 Task: See the cancellation policy of Home in Joshua Tree, California, United States.
Action: Mouse moved to (475, 166)
Screenshot: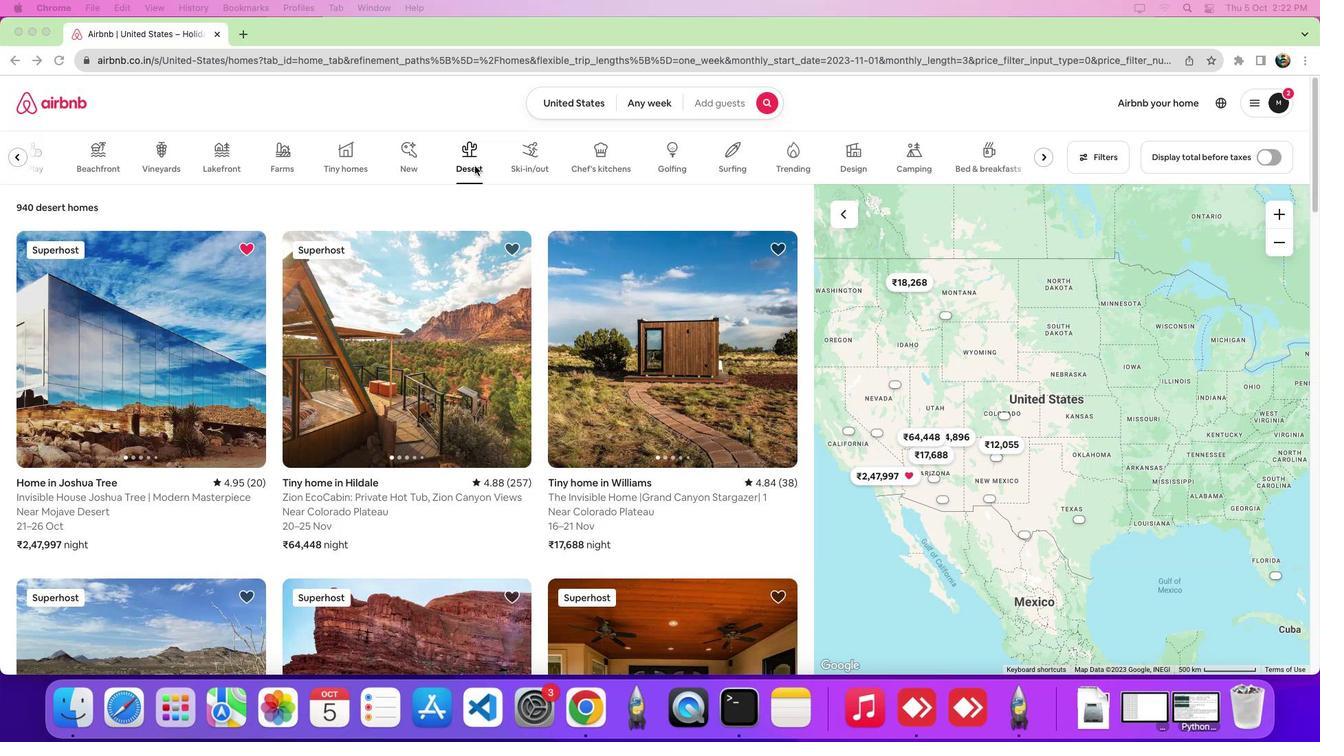 
Action: Mouse pressed left at (475, 166)
Screenshot: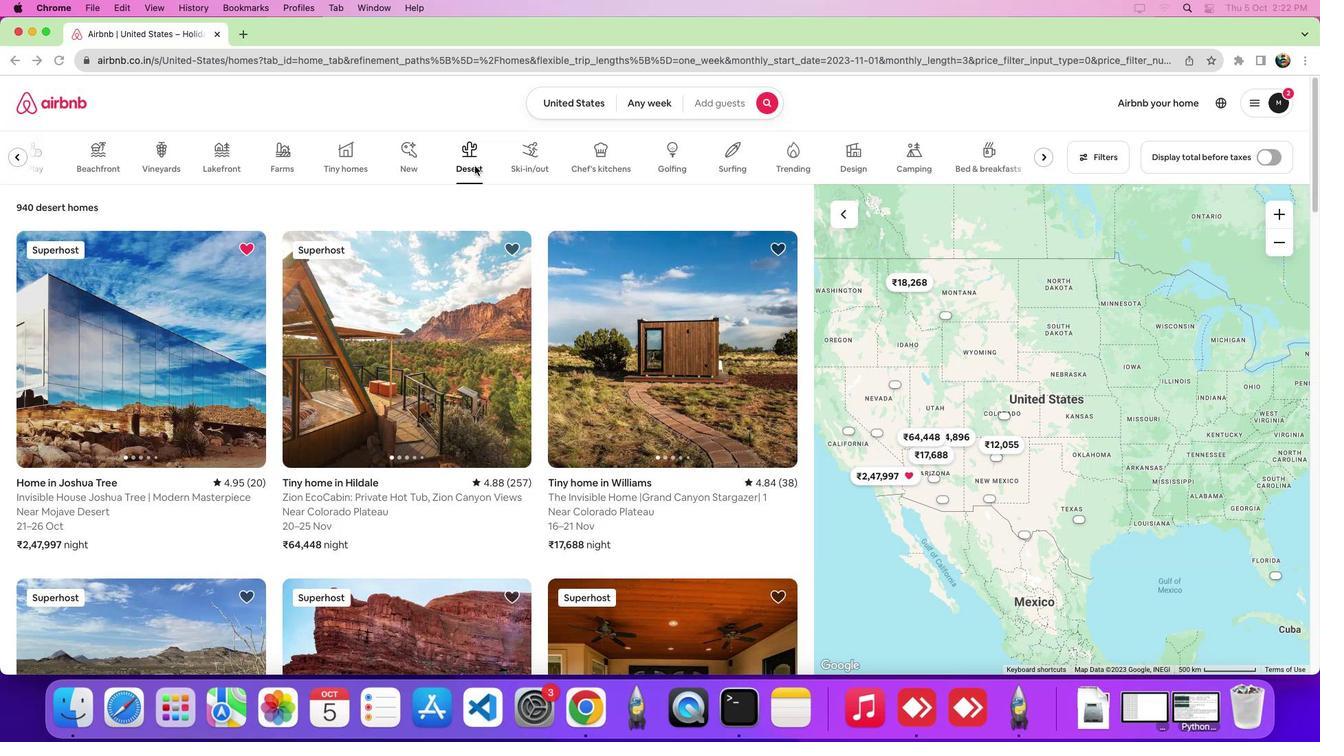 
Action: Mouse moved to (173, 358)
Screenshot: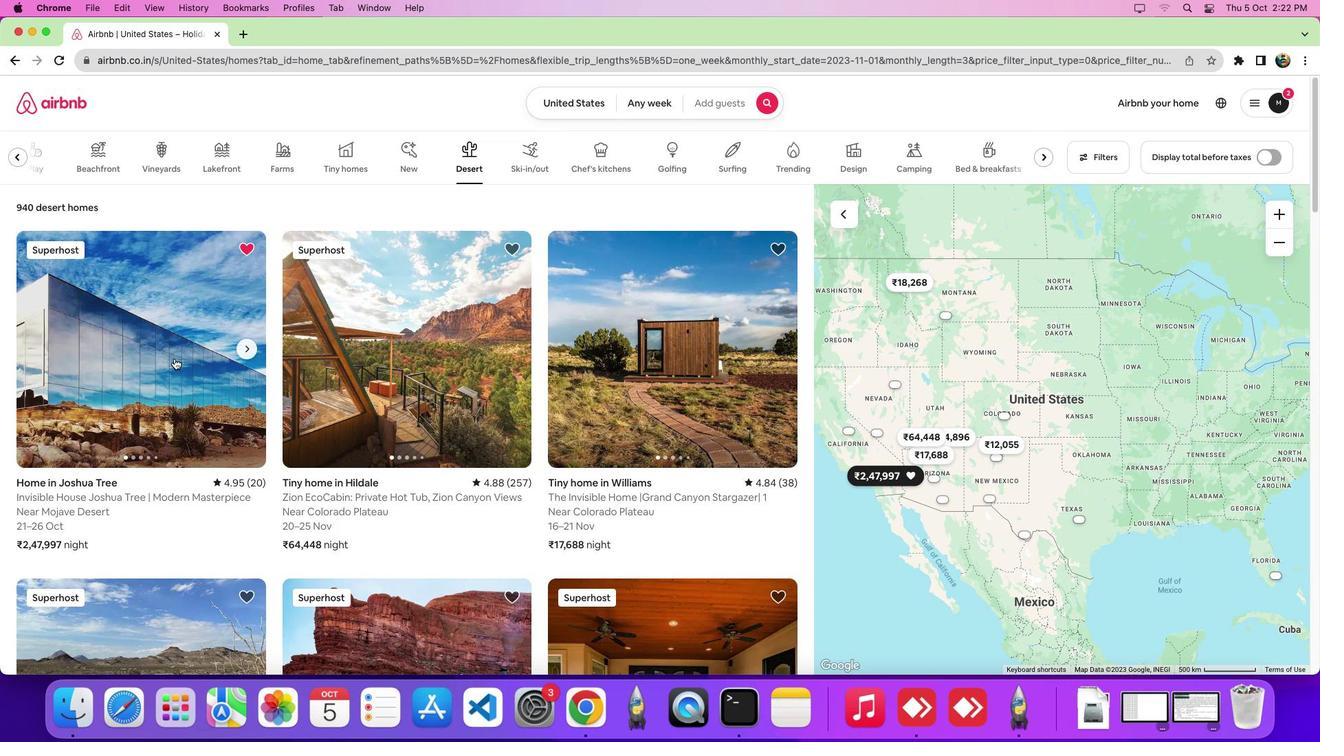 
Action: Mouse pressed left at (173, 358)
Screenshot: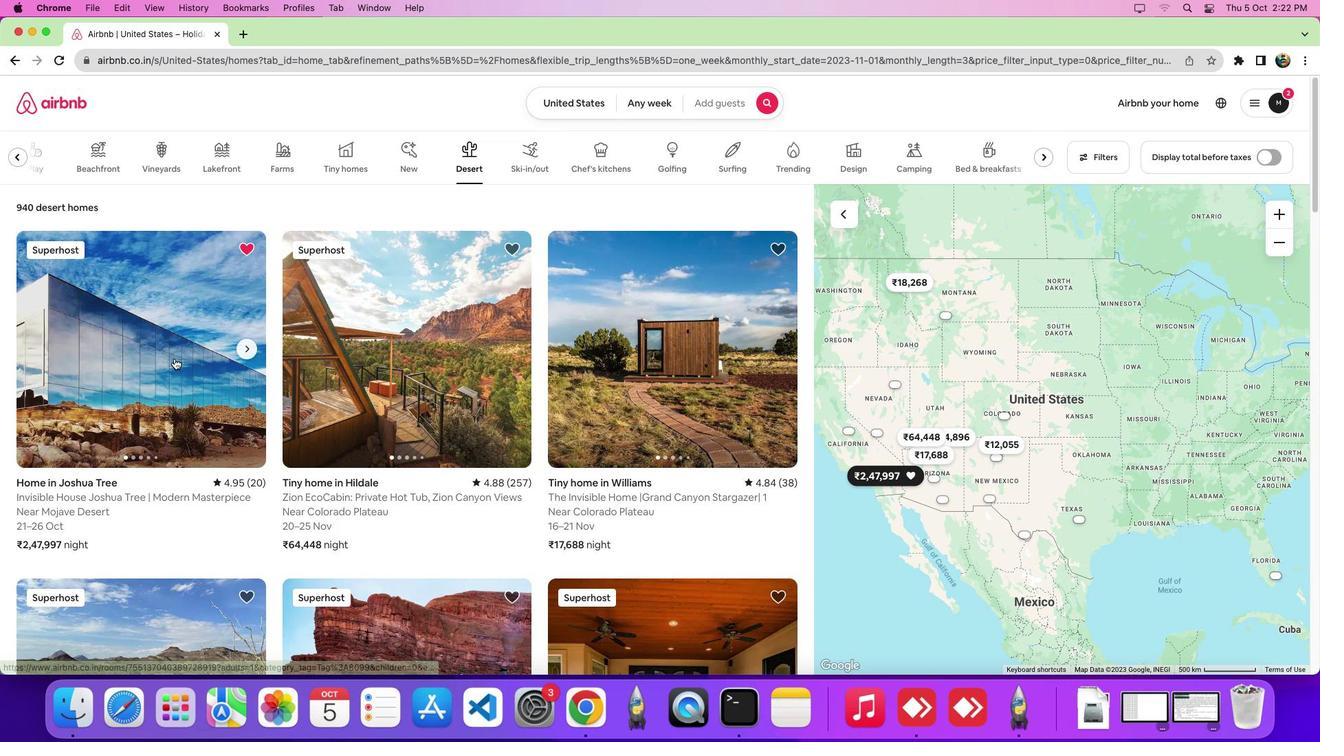 
Action: Mouse moved to (623, 471)
Screenshot: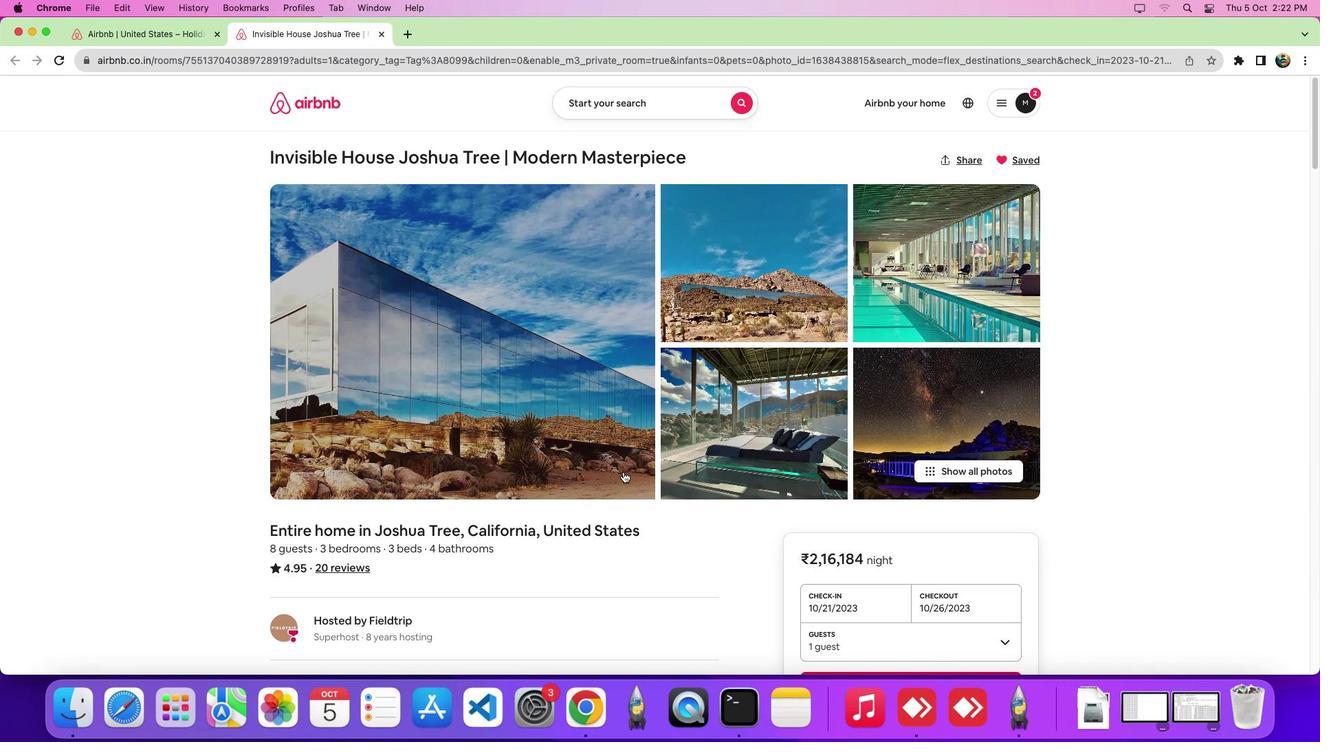 
Action: Mouse scrolled (623, 471) with delta (0, 0)
Screenshot: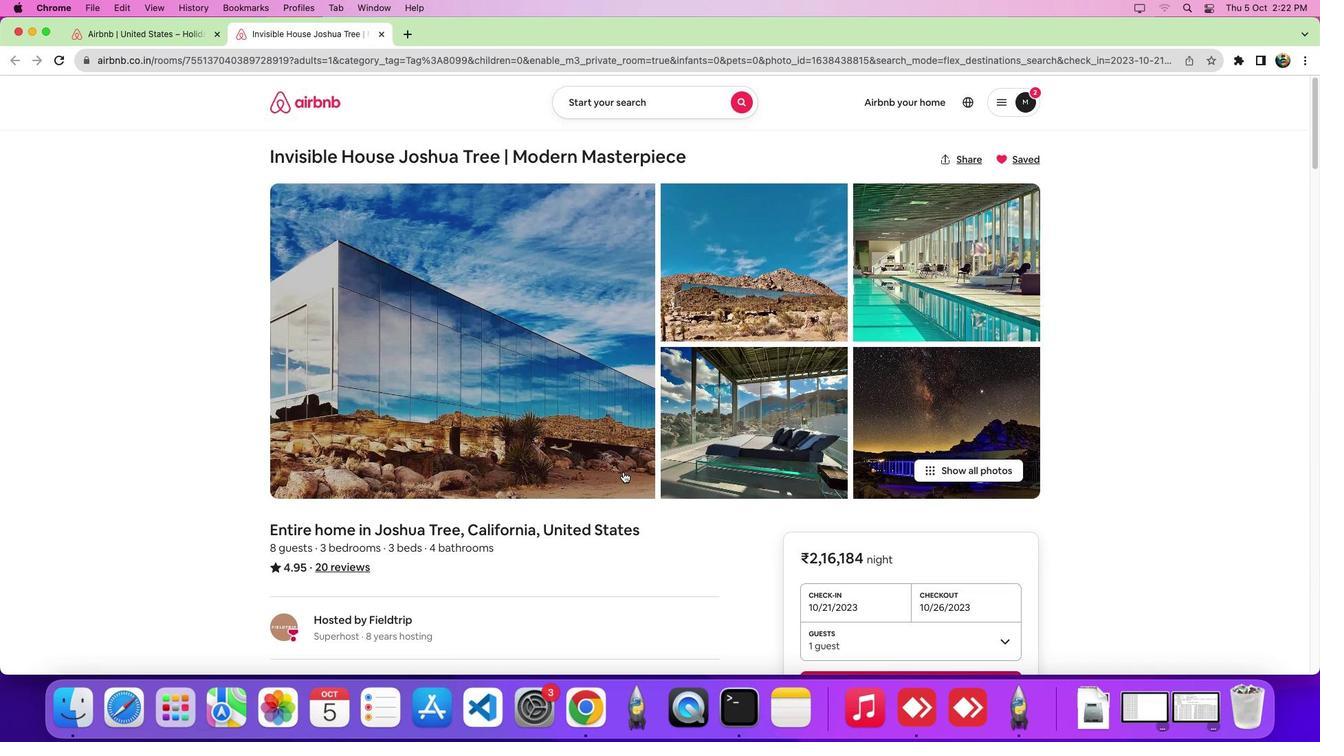 
Action: Mouse scrolled (623, 471) with delta (0, 0)
Screenshot: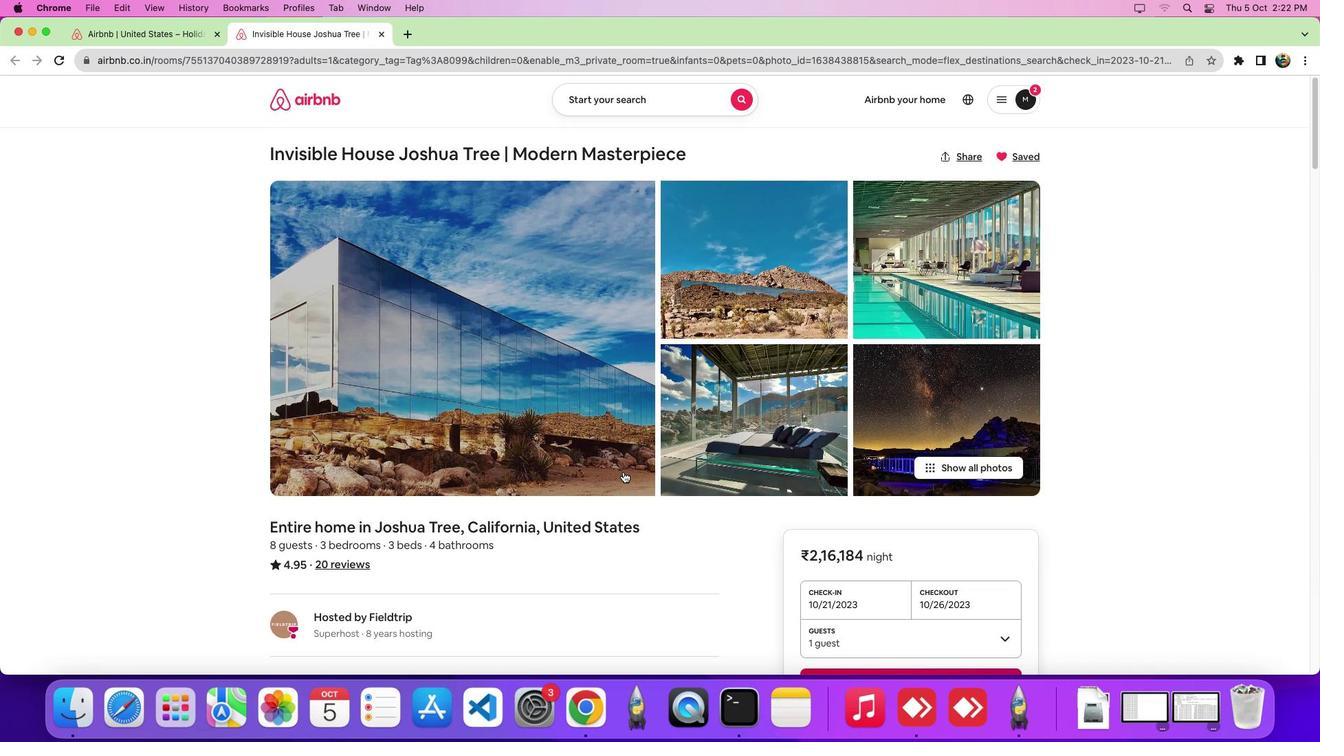 
Action: Mouse scrolled (623, 471) with delta (0, -3)
Screenshot: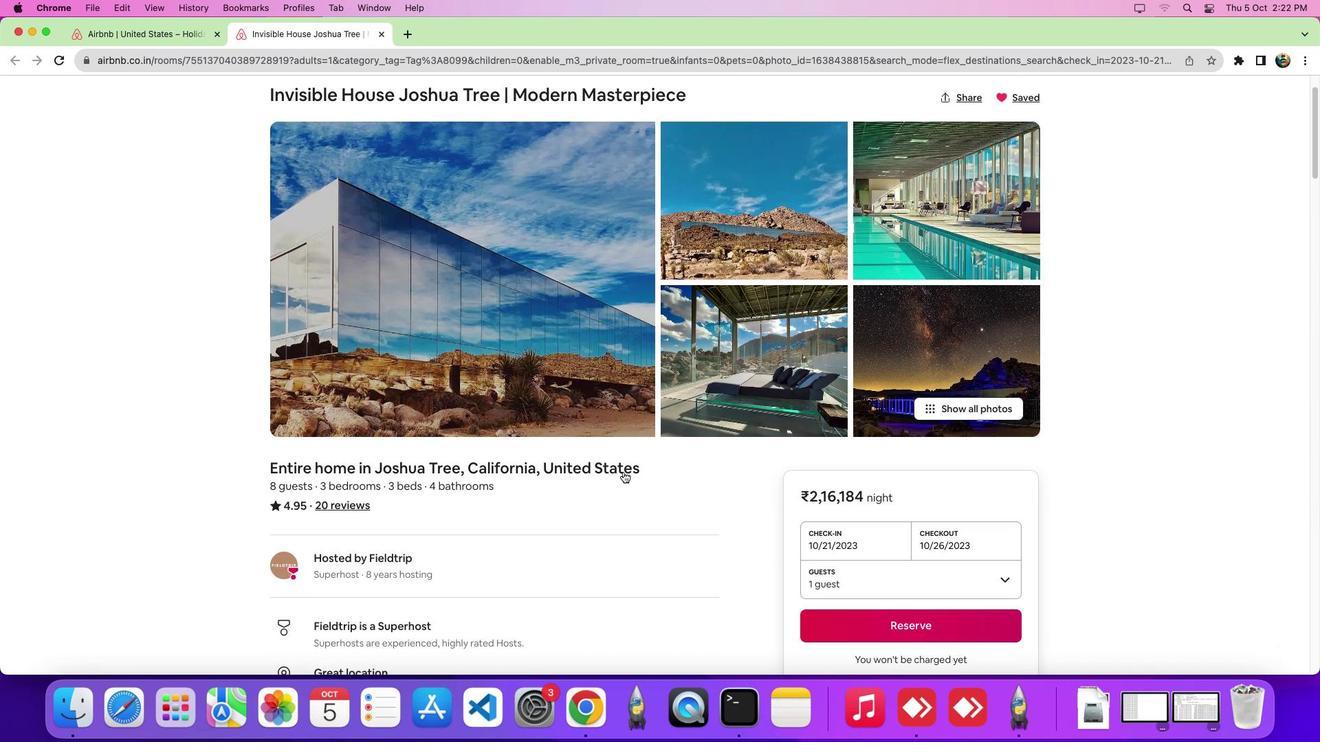 
Action: Mouse scrolled (623, 471) with delta (0, -5)
Screenshot: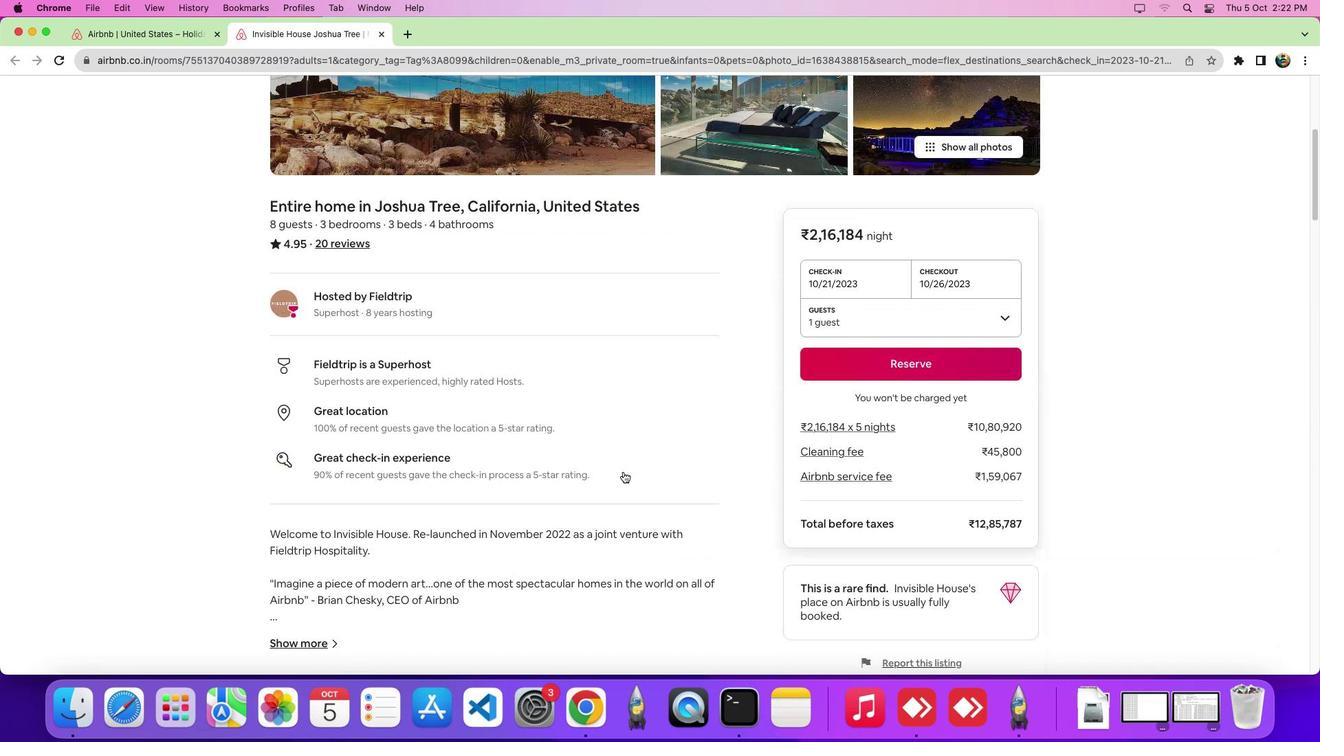 
Action: Mouse moved to (622, 471)
Screenshot: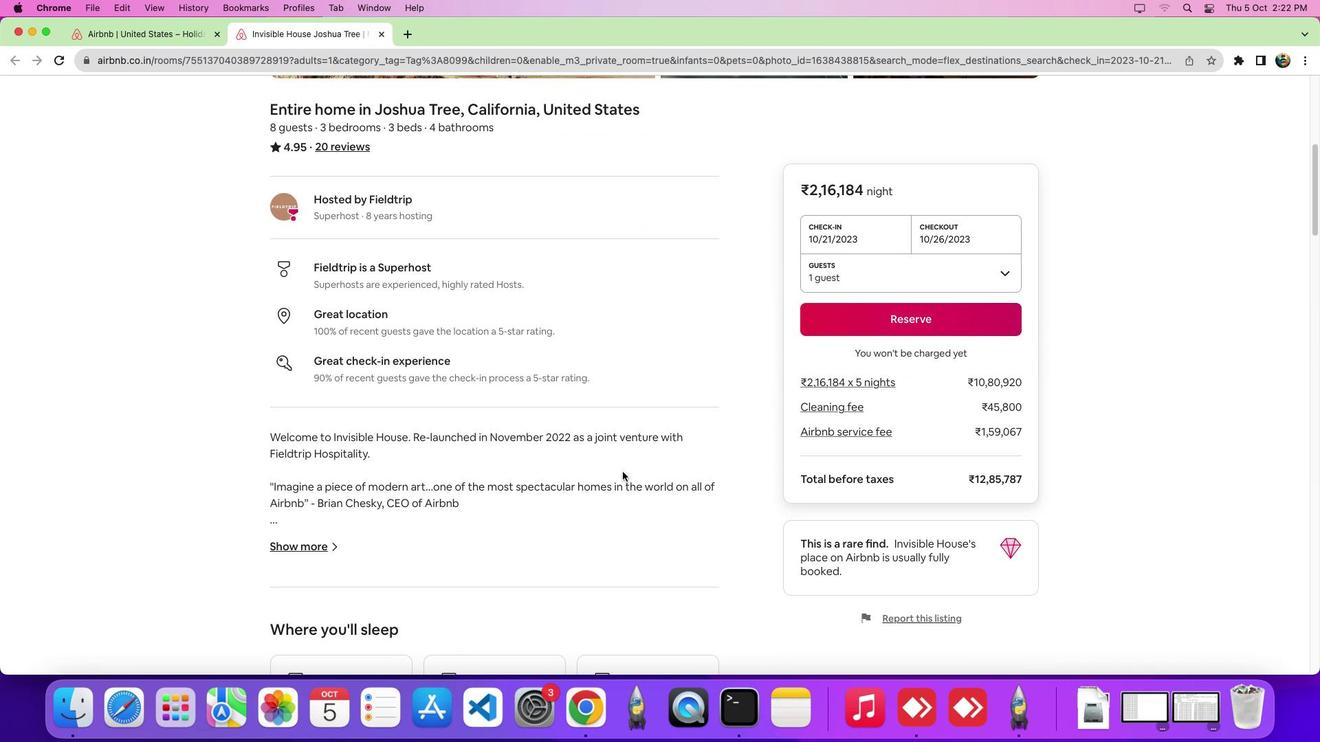 
Action: Mouse scrolled (622, 471) with delta (0, 0)
Screenshot: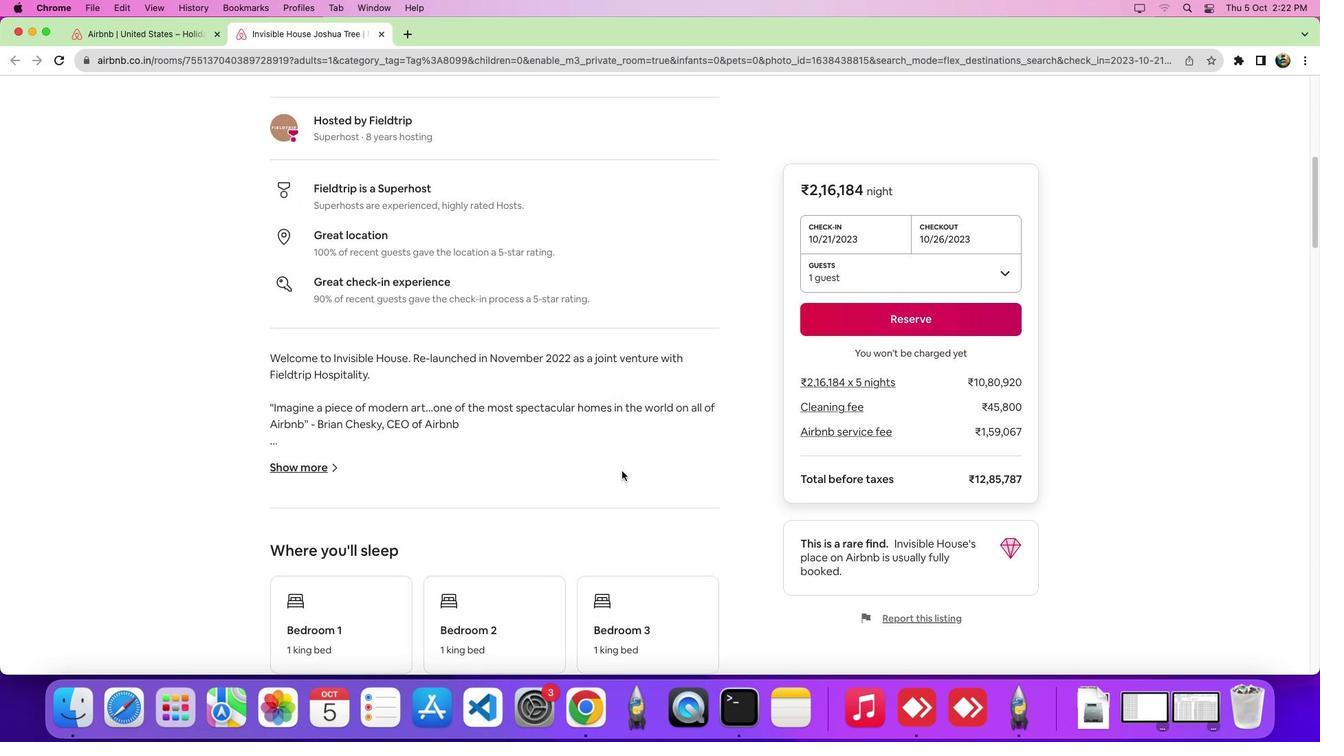 
Action: Mouse scrolled (622, 471) with delta (0, -1)
Screenshot: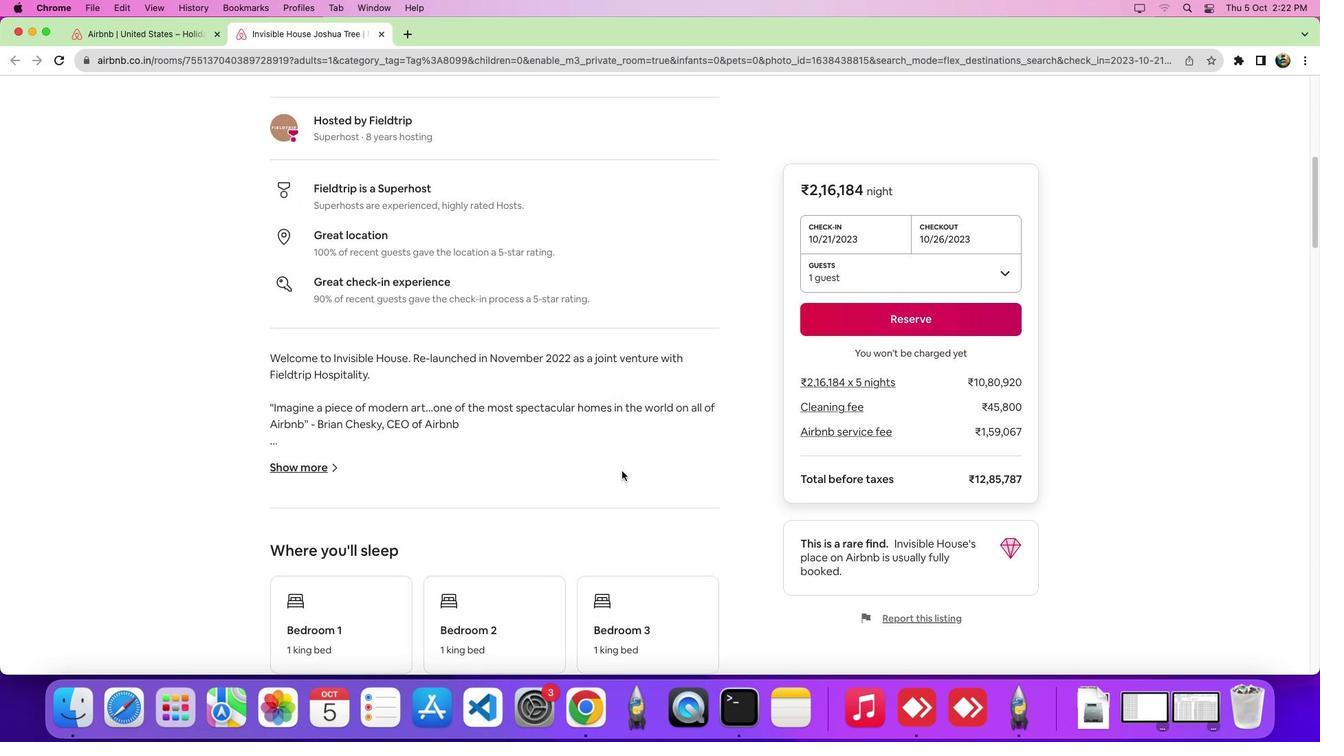 
Action: Mouse scrolled (622, 471) with delta (0, -6)
Screenshot: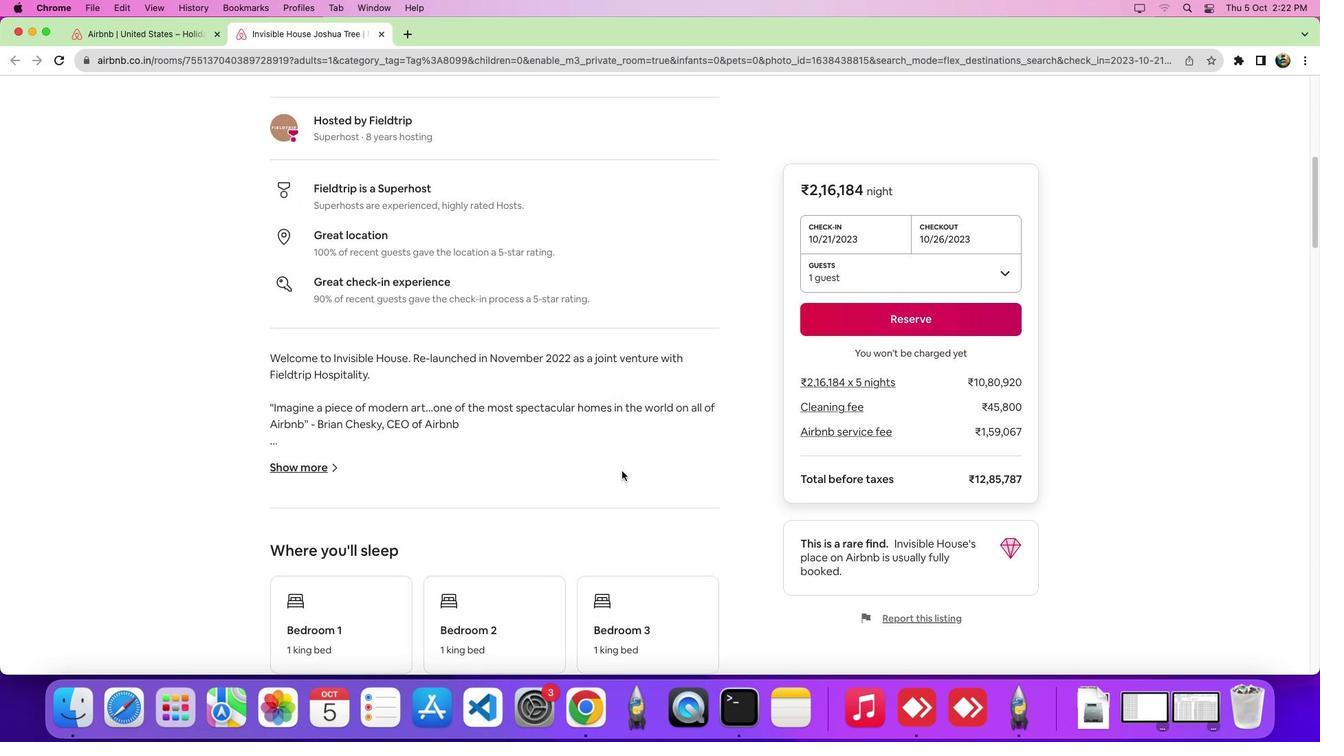 
Action: Mouse scrolled (622, 471) with delta (0, -9)
Screenshot: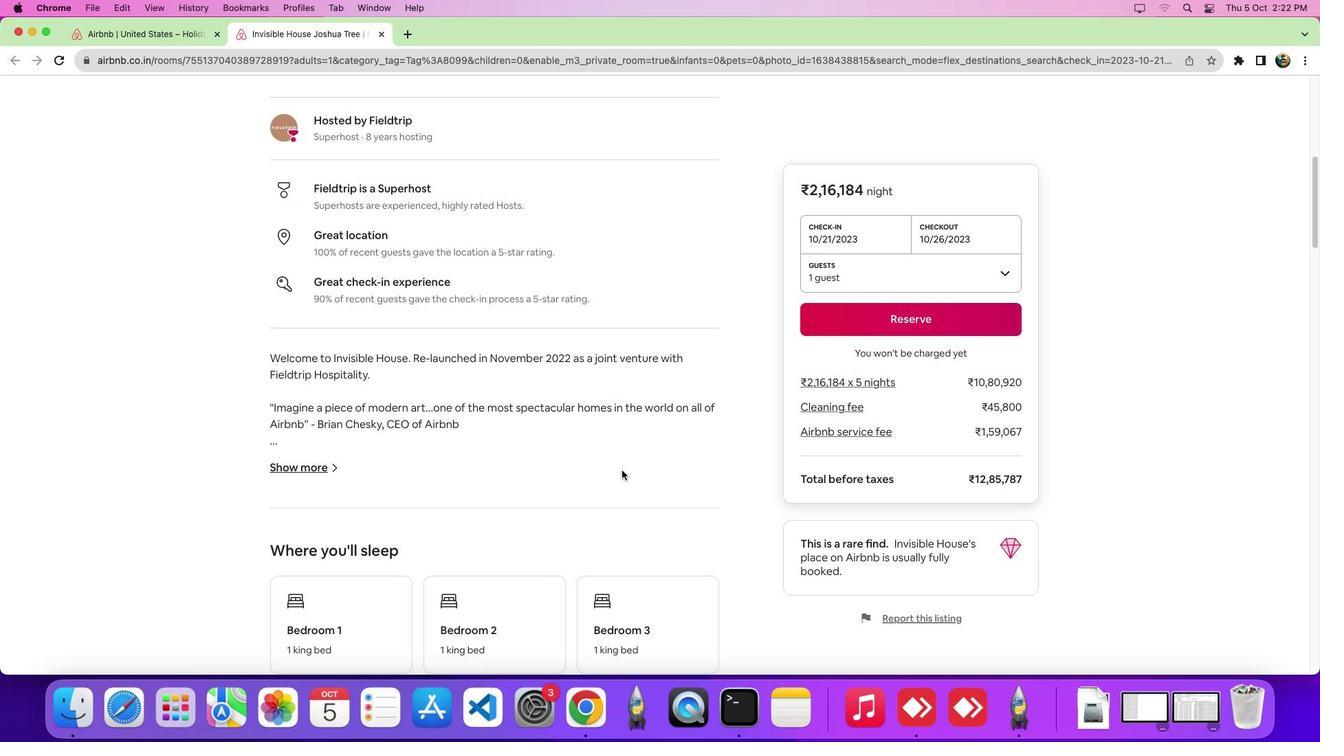 
Action: Mouse moved to (622, 470)
Screenshot: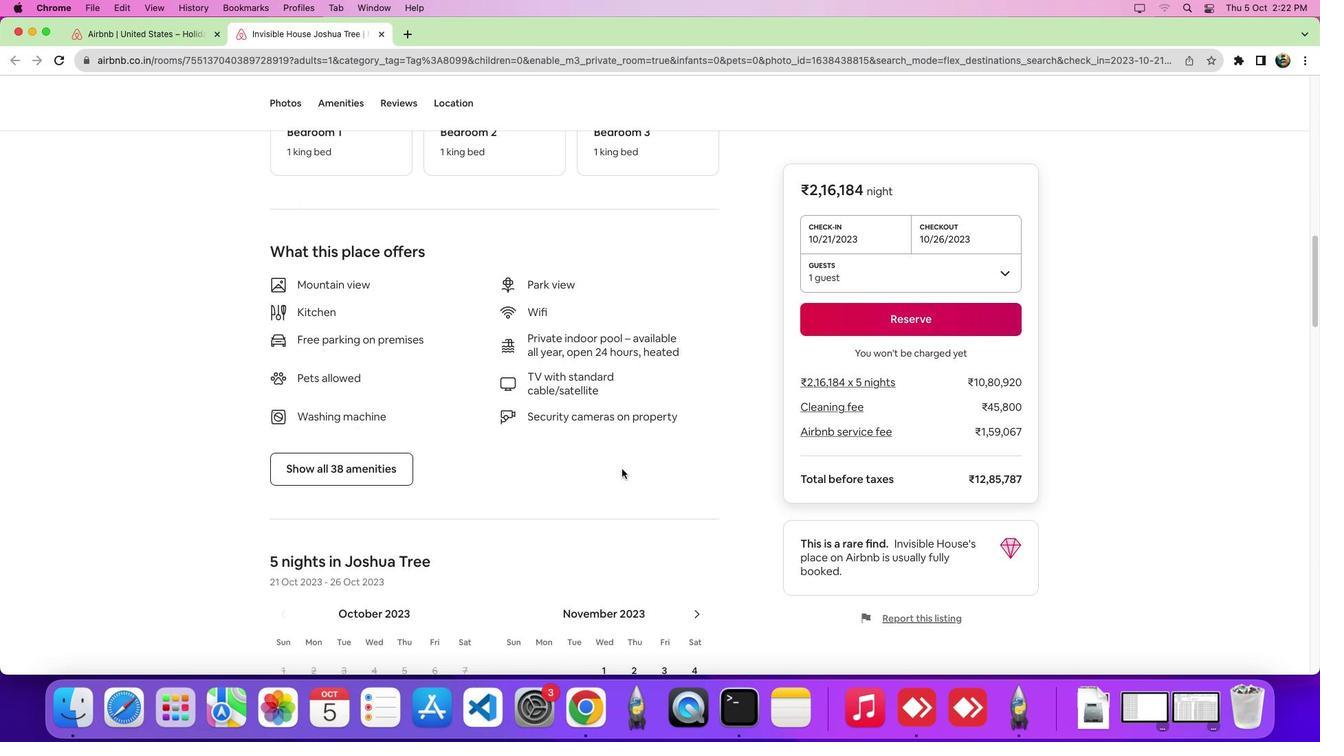 
Action: Mouse scrolled (622, 470) with delta (0, -9)
Screenshot: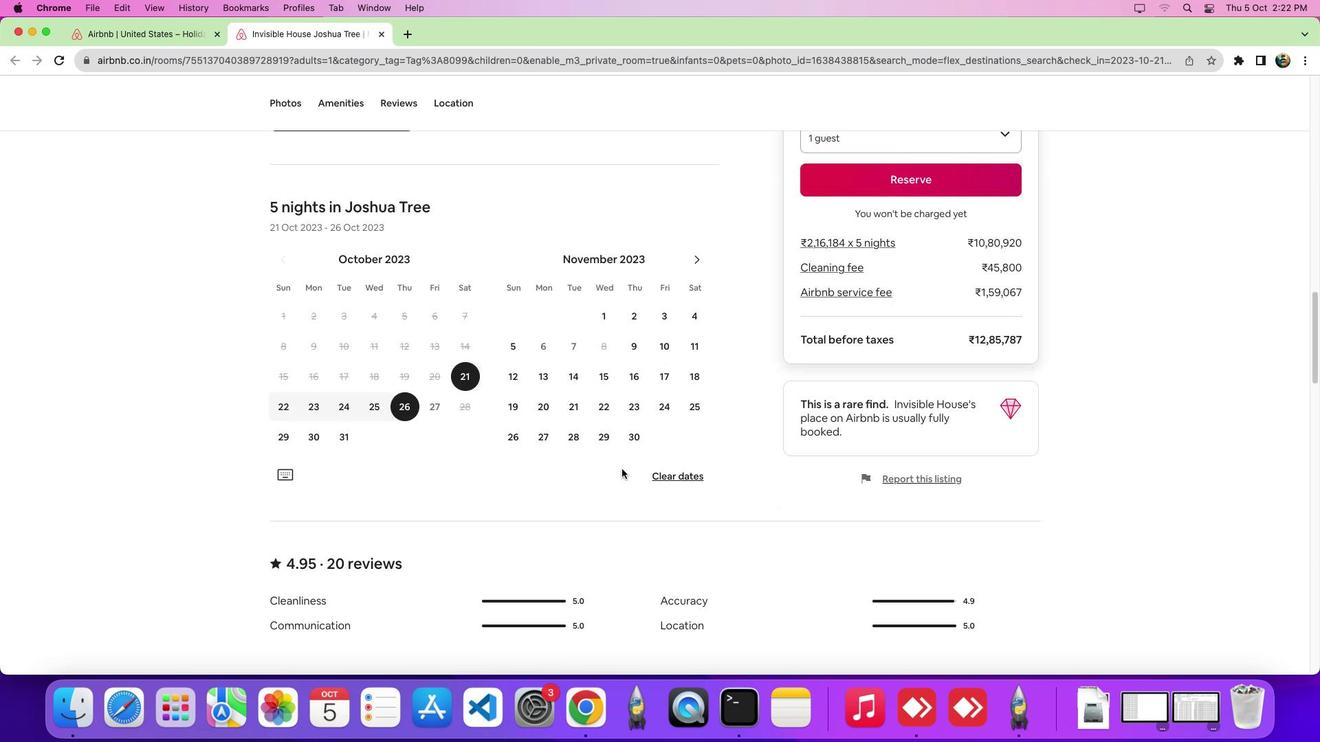 
Action: Mouse moved to (621, 469)
Screenshot: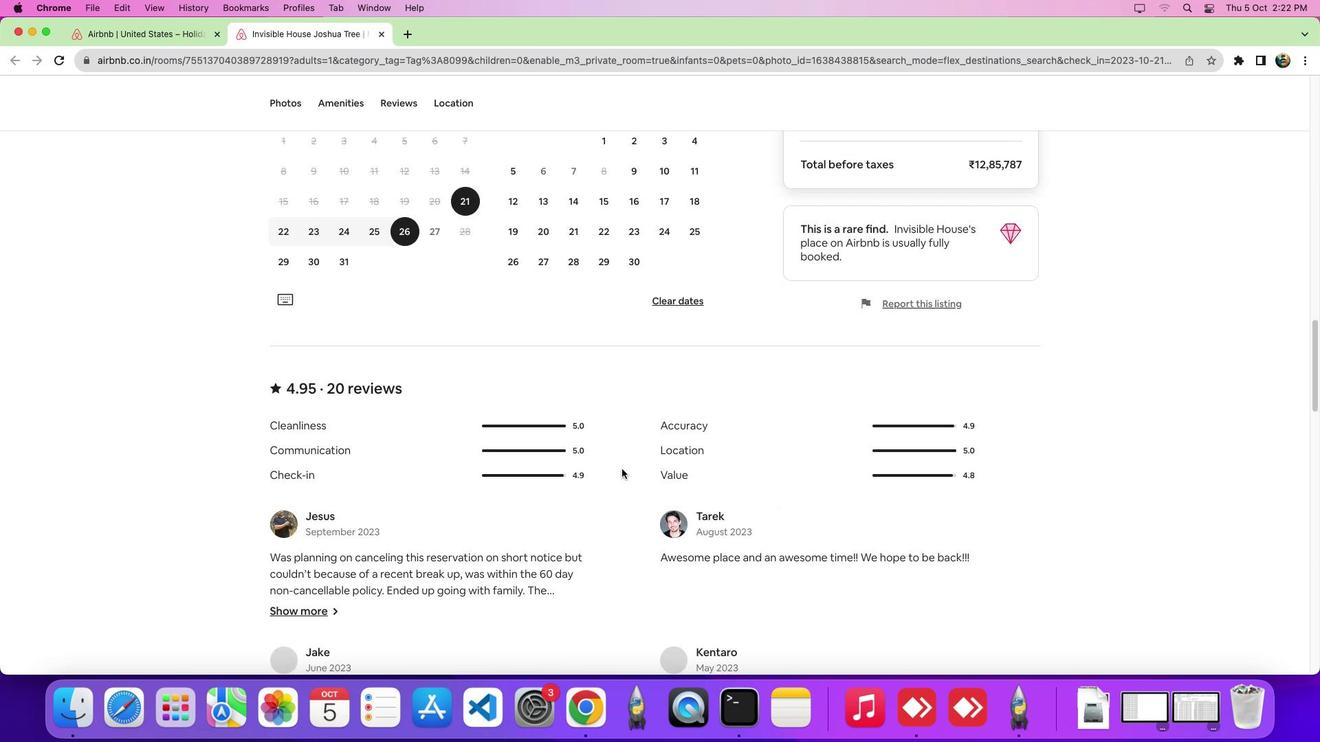 
Action: Mouse scrolled (621, 469) with delta (0, 0)
Screenshot: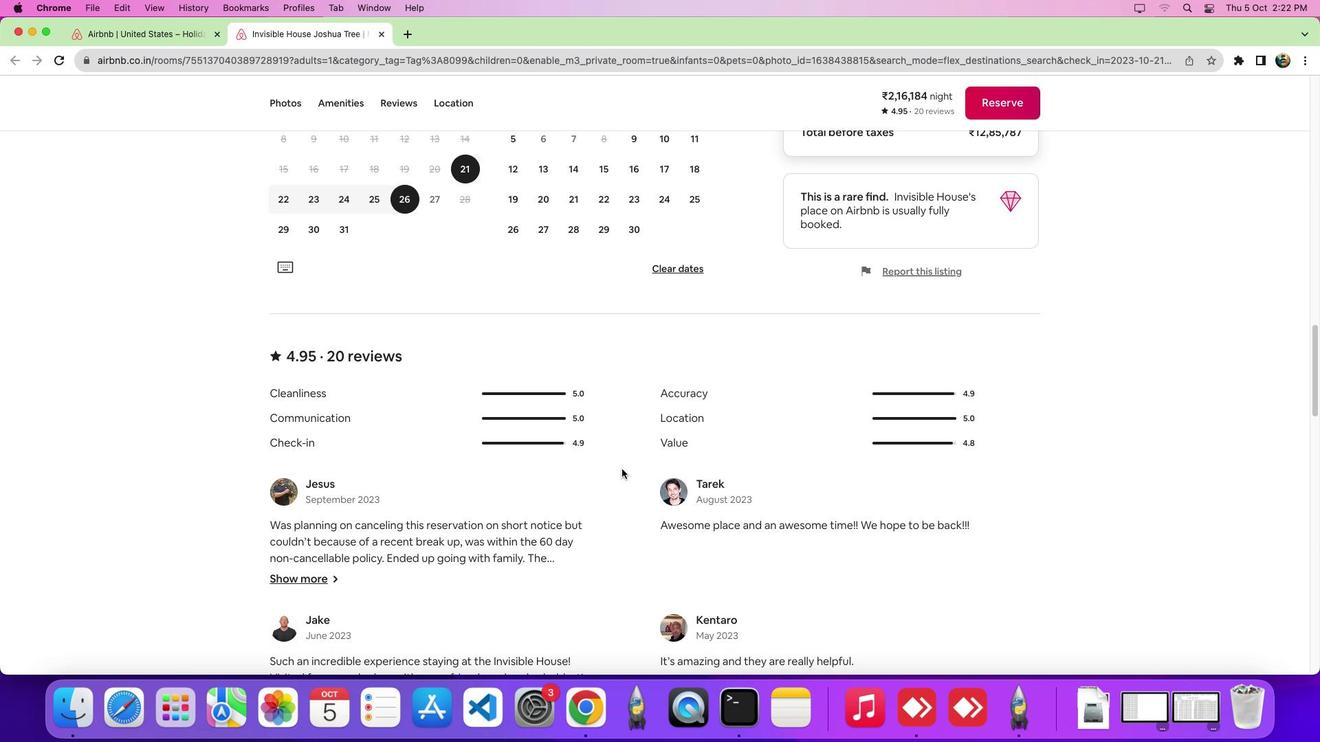 
Action: Mouse scrolled (621, 469) with delta (0, -1)
Screenshot: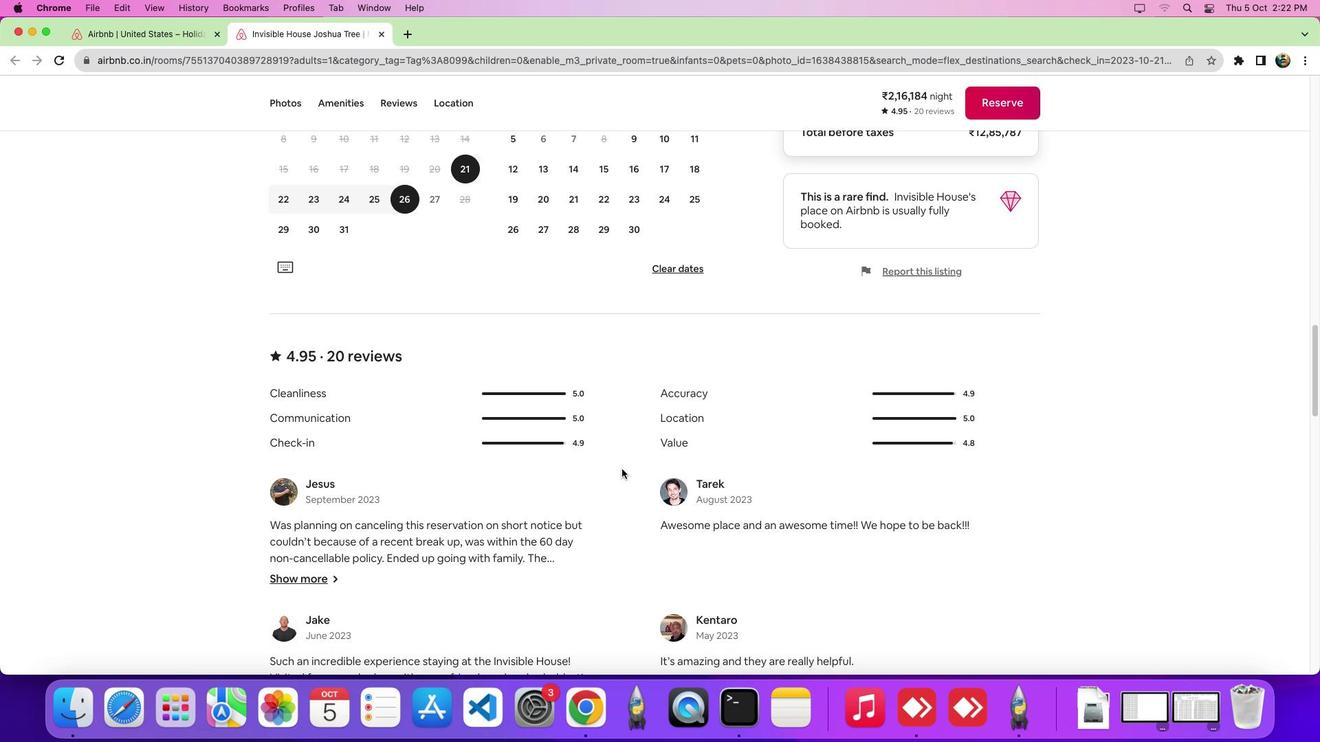 
Action: Mouse scrolled (621, 469) with delta (0, -6)
Screenshot: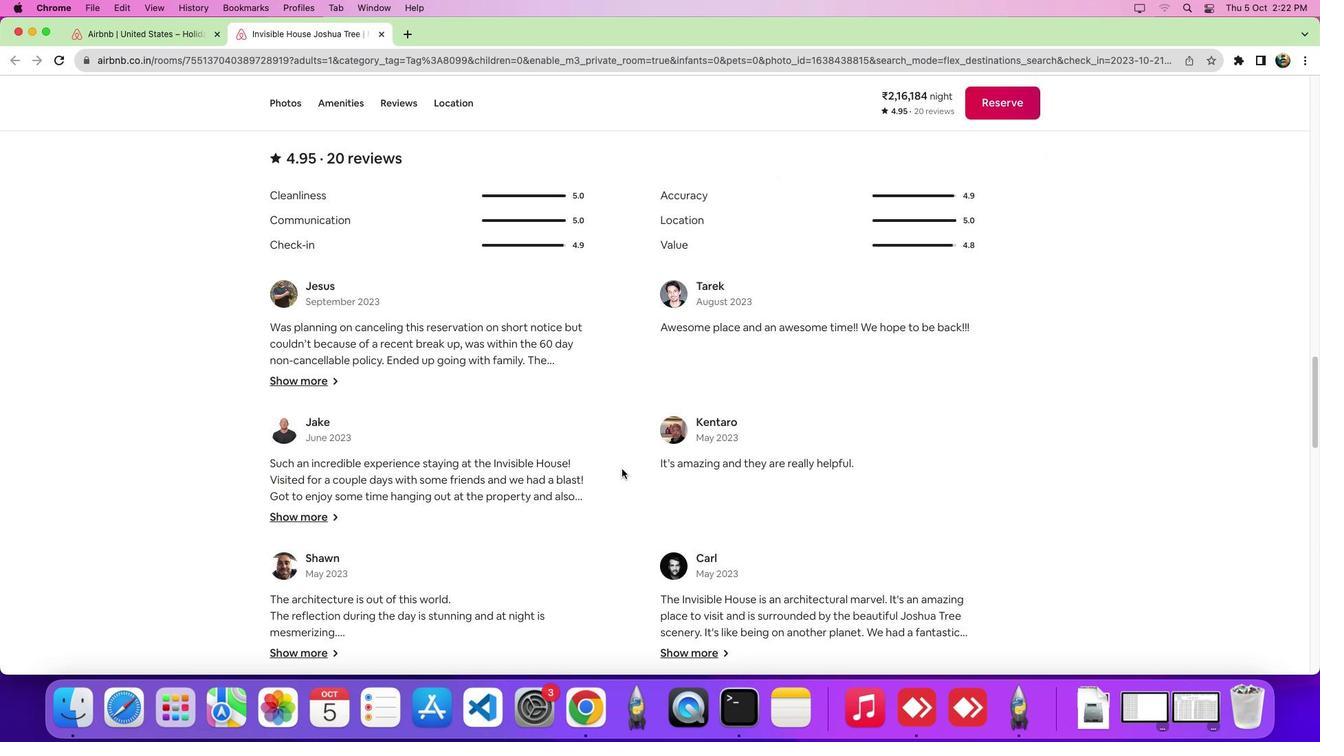 
Action: Mouse scrolled (621, 469) with delta (0, -9)
Screenshot: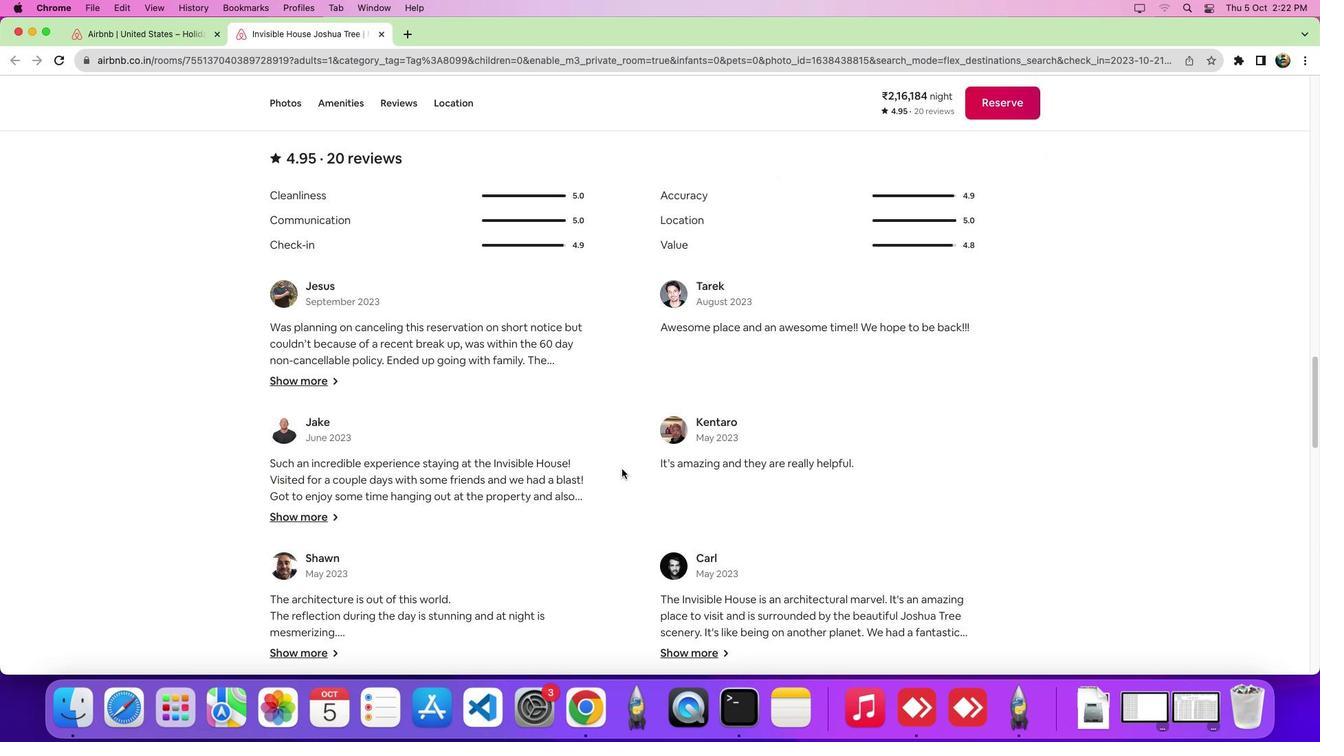 
Action: Mouse scrolled (621, 469) with delta (0, -10)
Screenshot: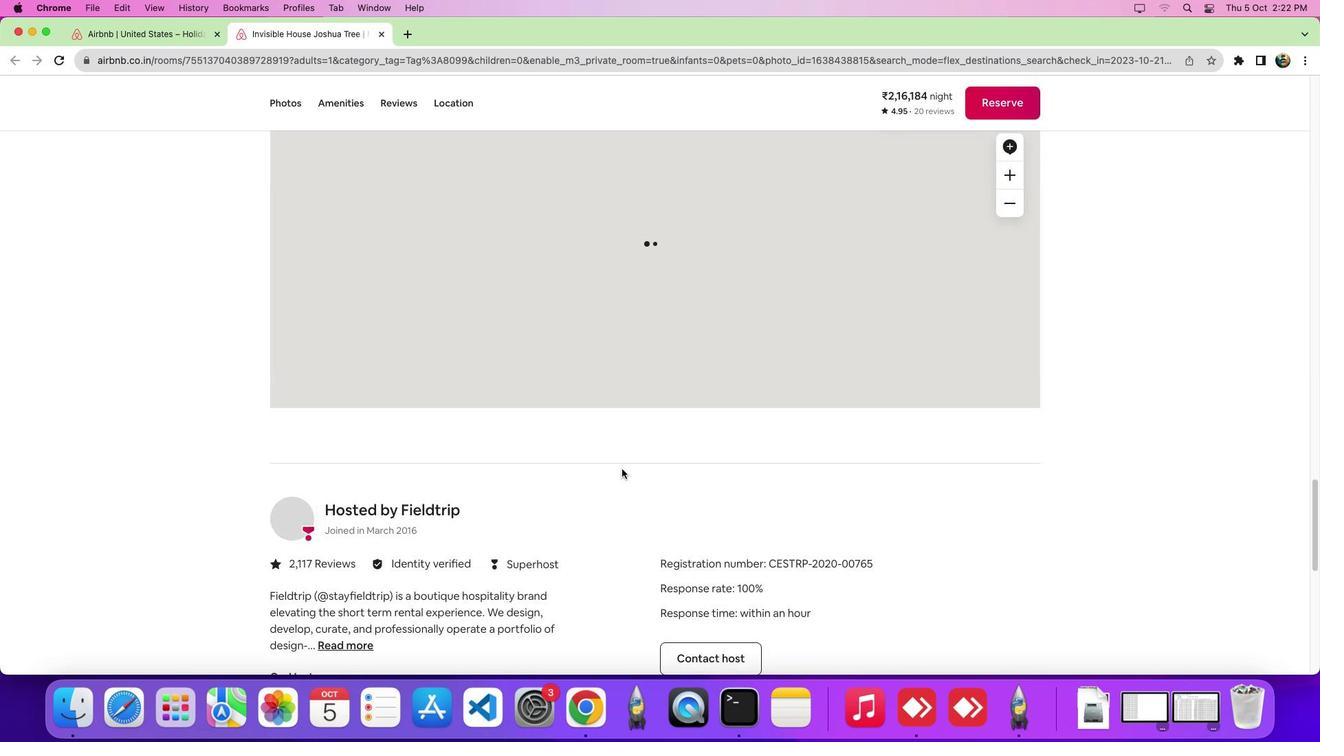 
Action: Mouse scrolled (621, 469) with delta (0, 0)
Screenshot: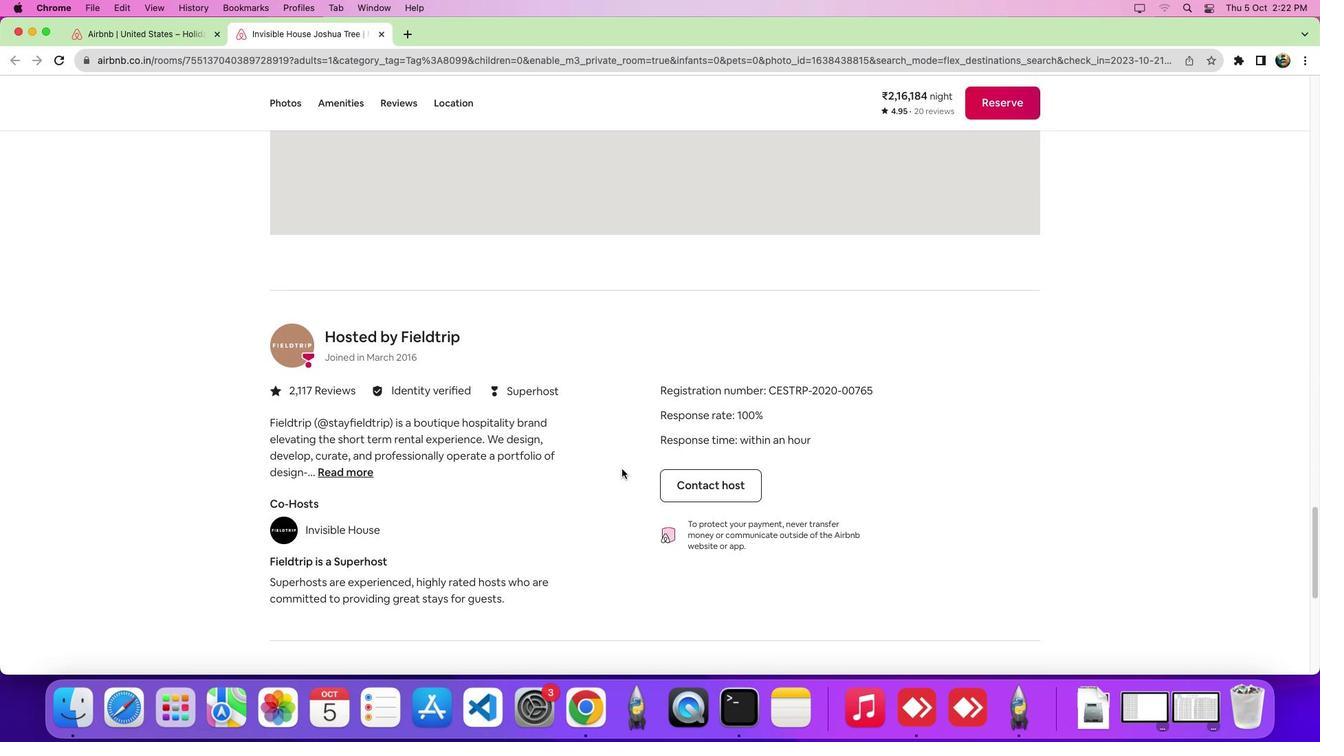 
Action: Mouse scrolled (621, 469) with delta (0, 0)
Screenshot: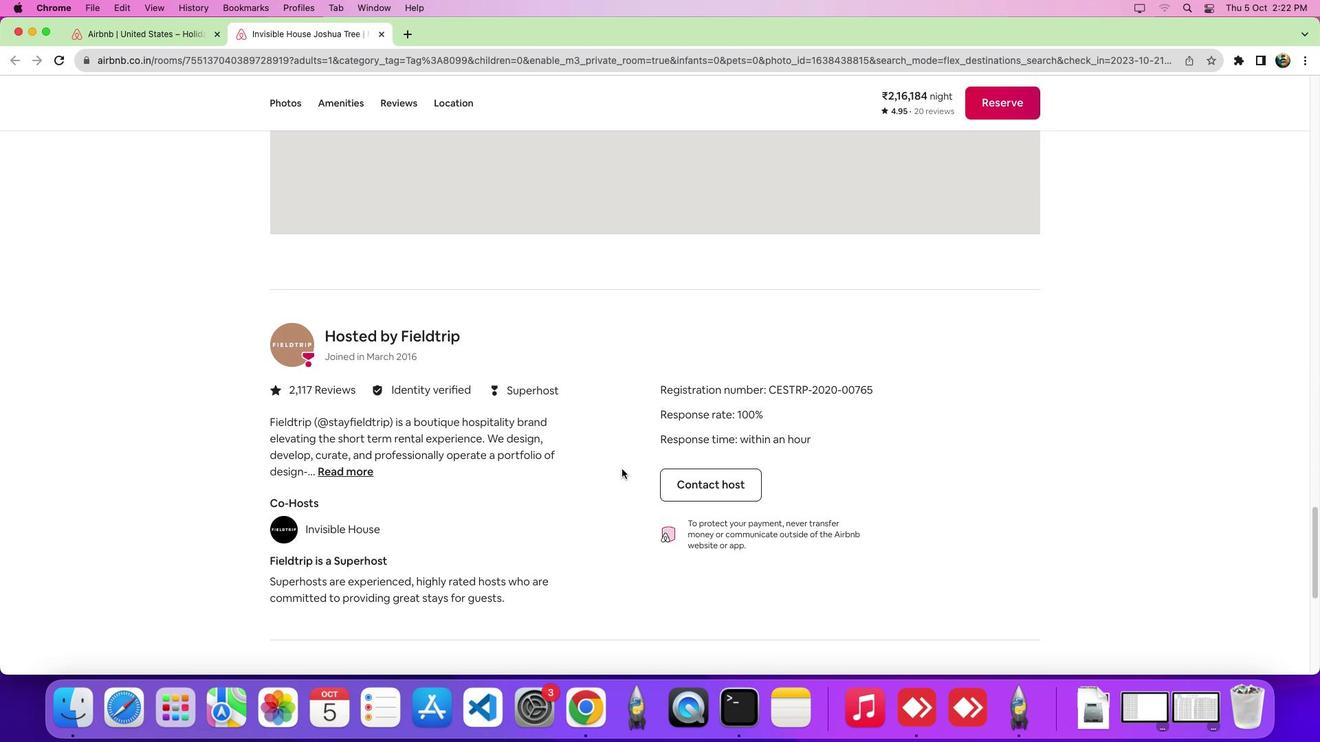 
Action: Mouse scrolled (621, 469) with delta (0, -4)
Screenshot: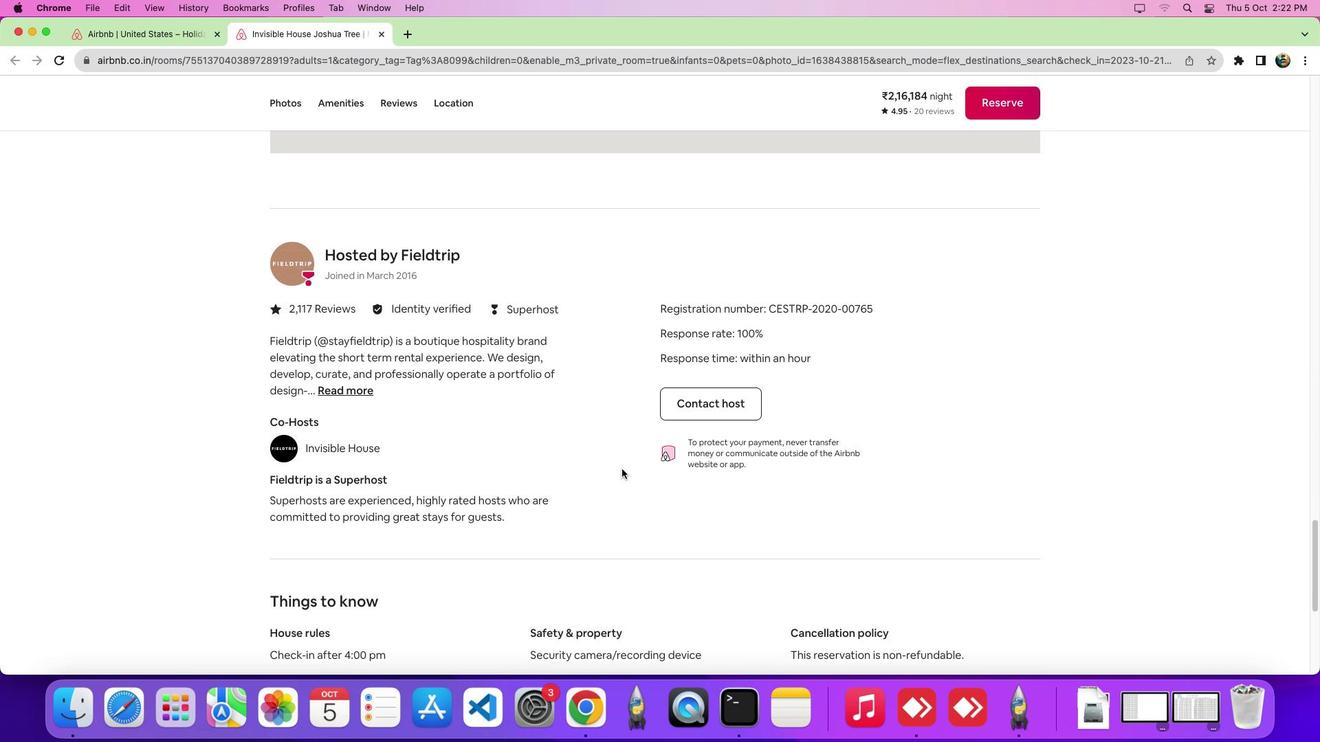 
Action: Mouse scrolled (621, 469) with delta (0, -7)
Screenshot: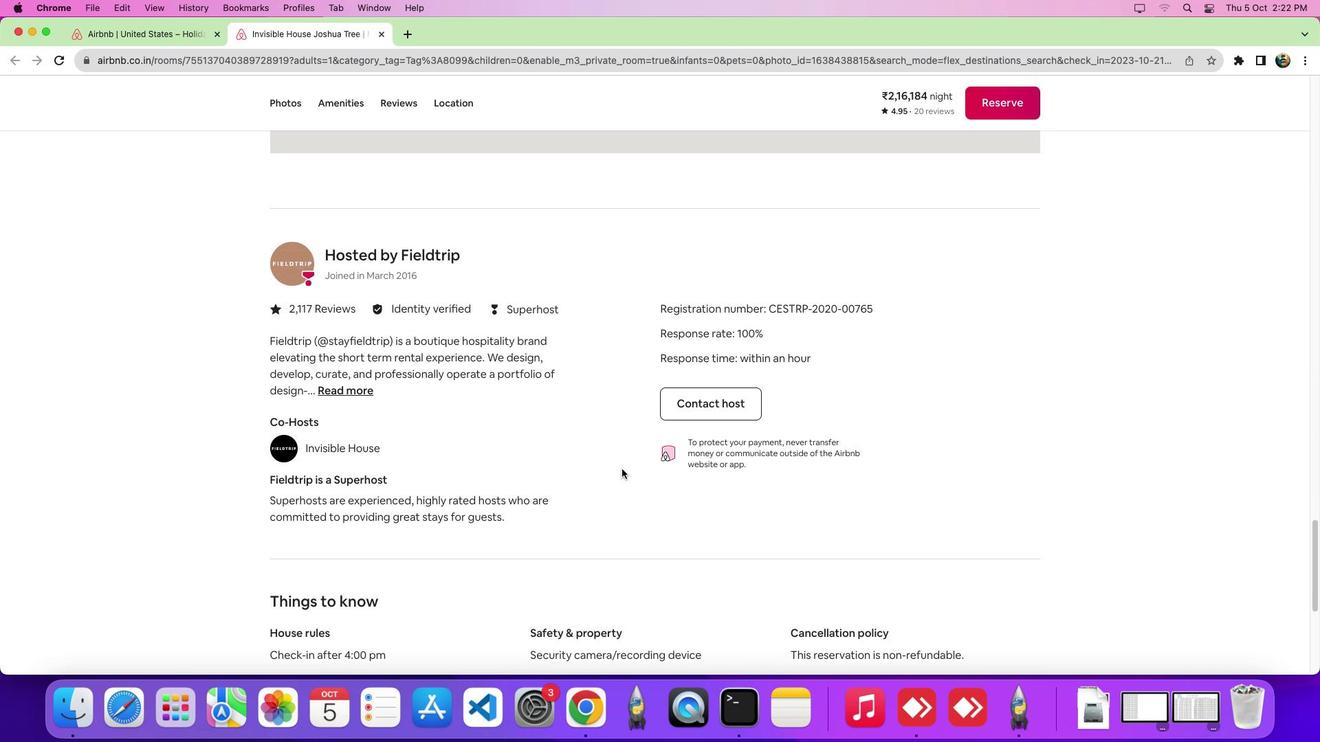 
Action: Mouse moved to (807, 358)
Screenshot: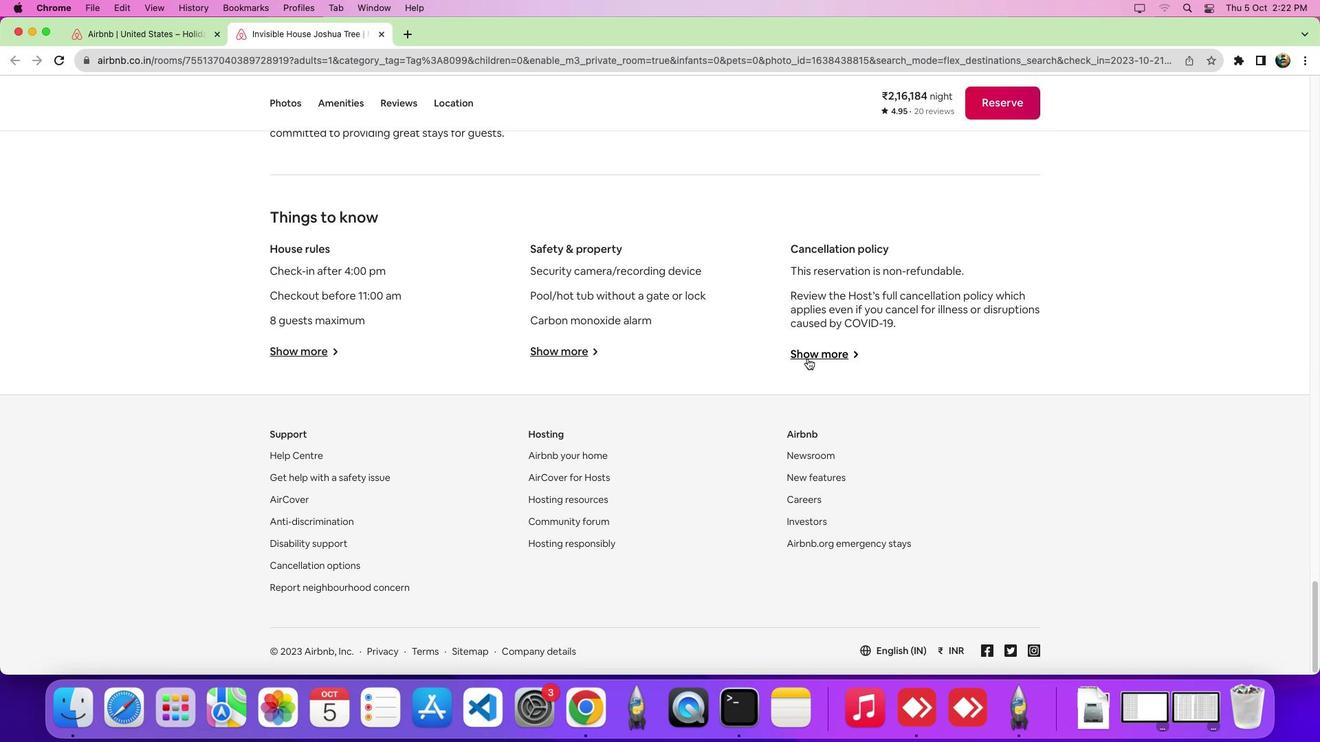 
Action: Mouse pressed left at (807, 358)
Screenshot: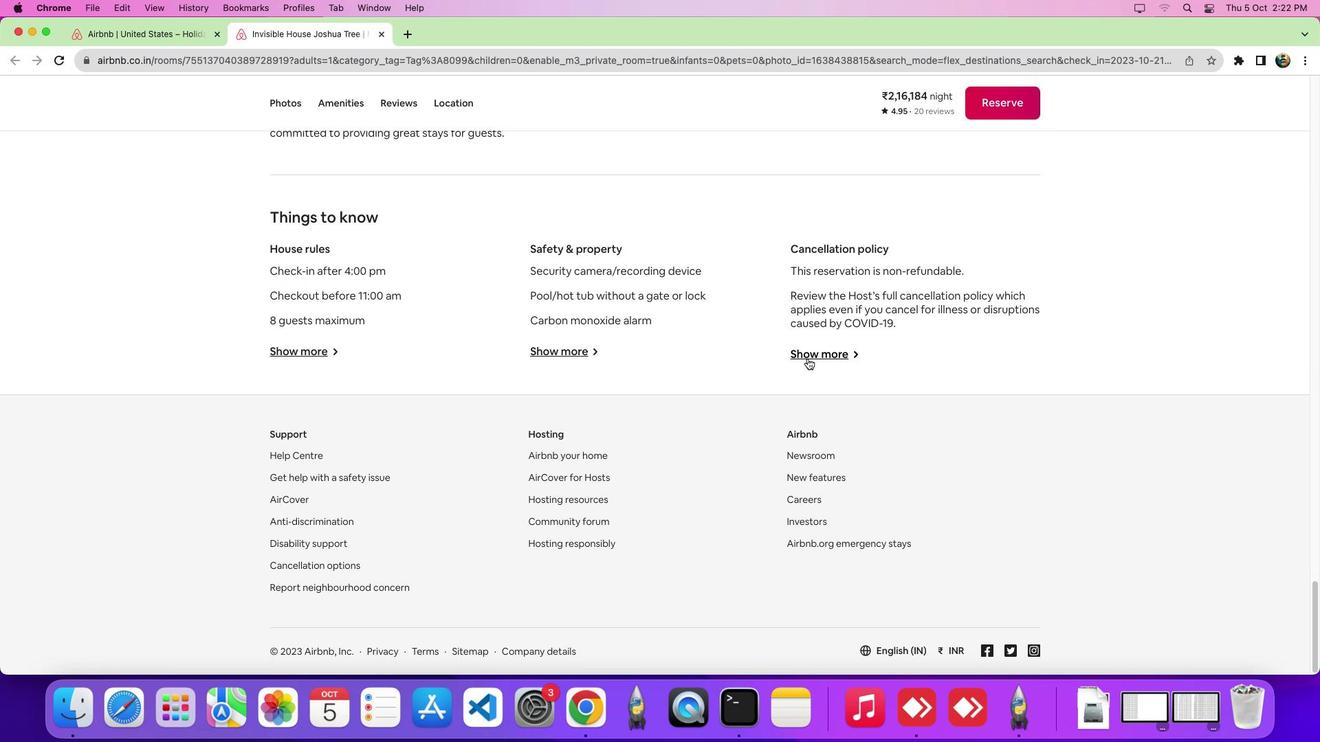 
Action: Mouse moved to (809, 358)
Screenshot: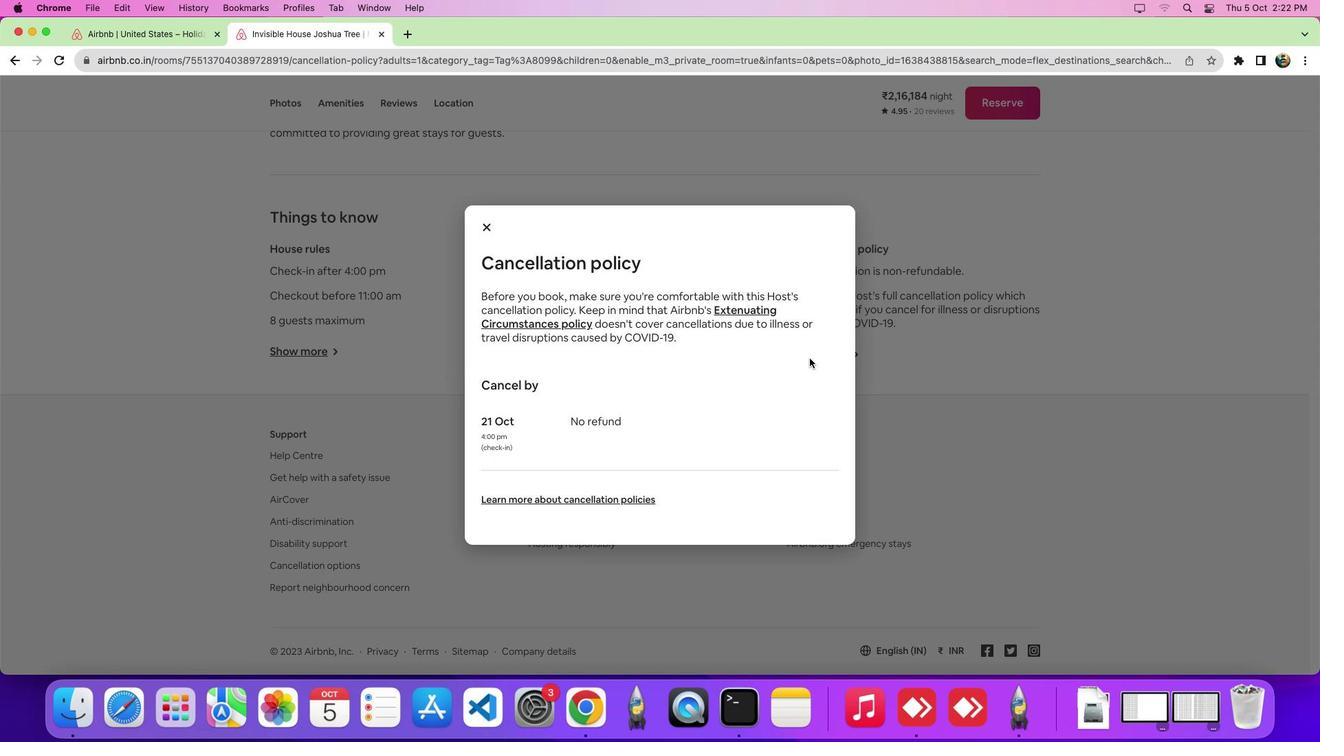 
